 Task: Search for calendar events using specific criteria in the search fields.
Action: Mouse moved to (13, 64)
Screenshot: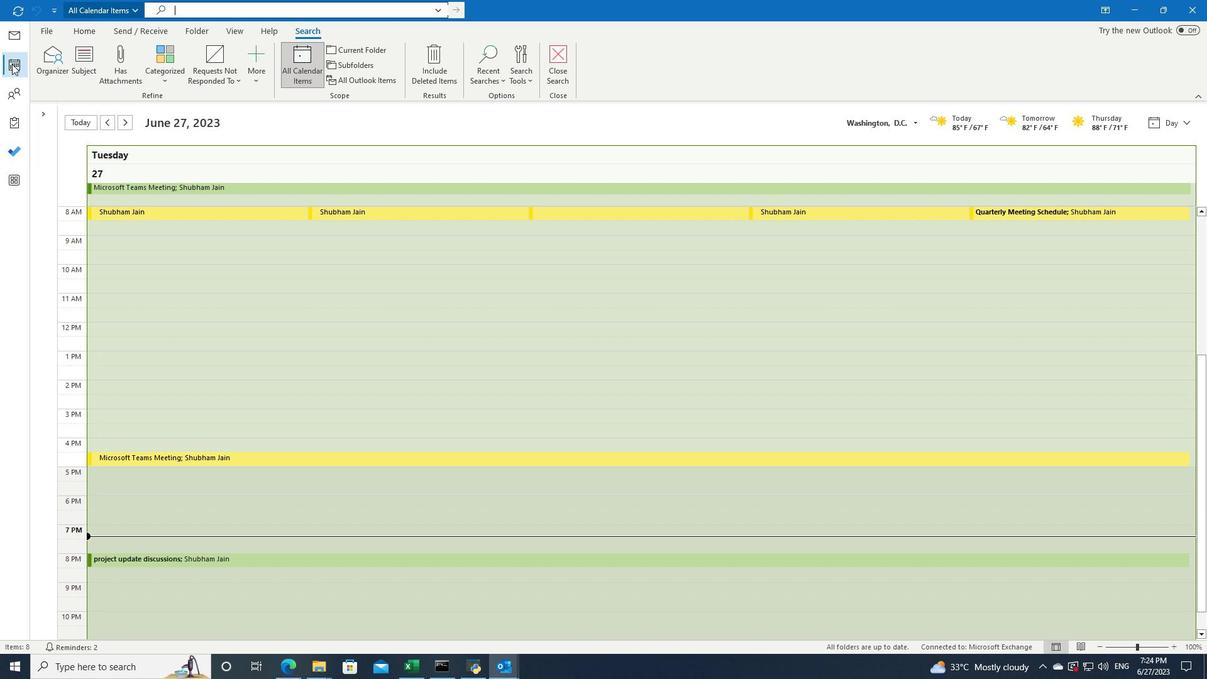 
Action: Mouse pressed left at (13, 64)
Screenshot: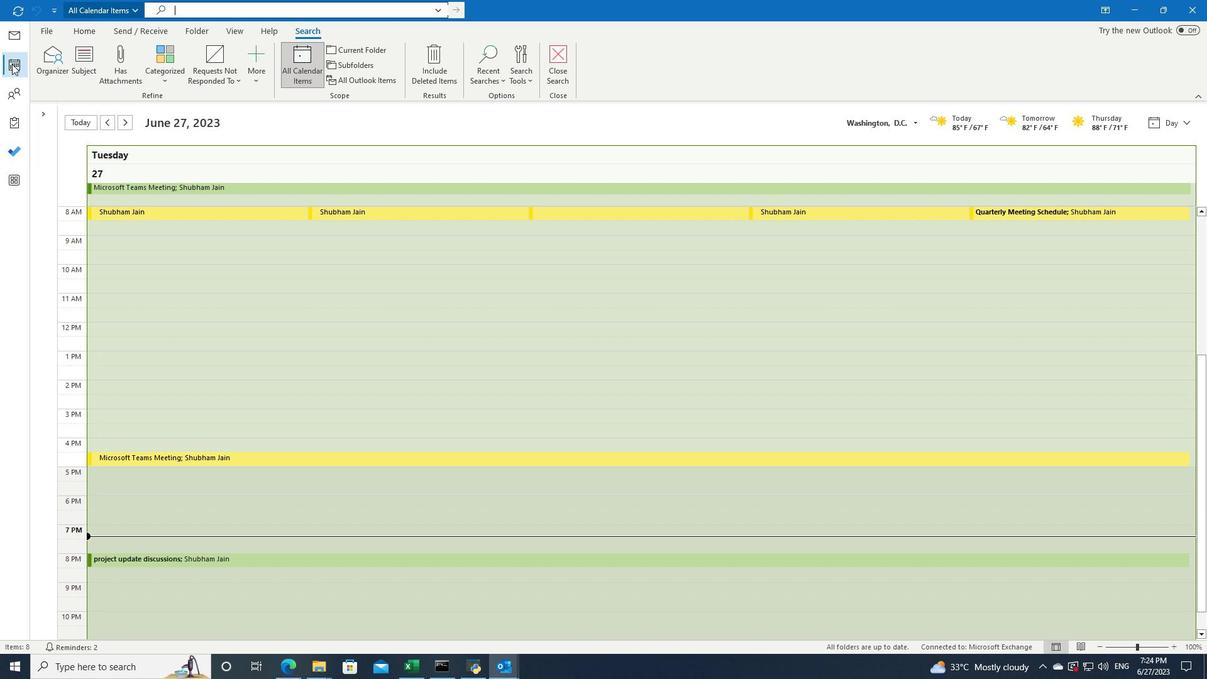 
Action: Mouse moved to (365, 8)
Screenshot: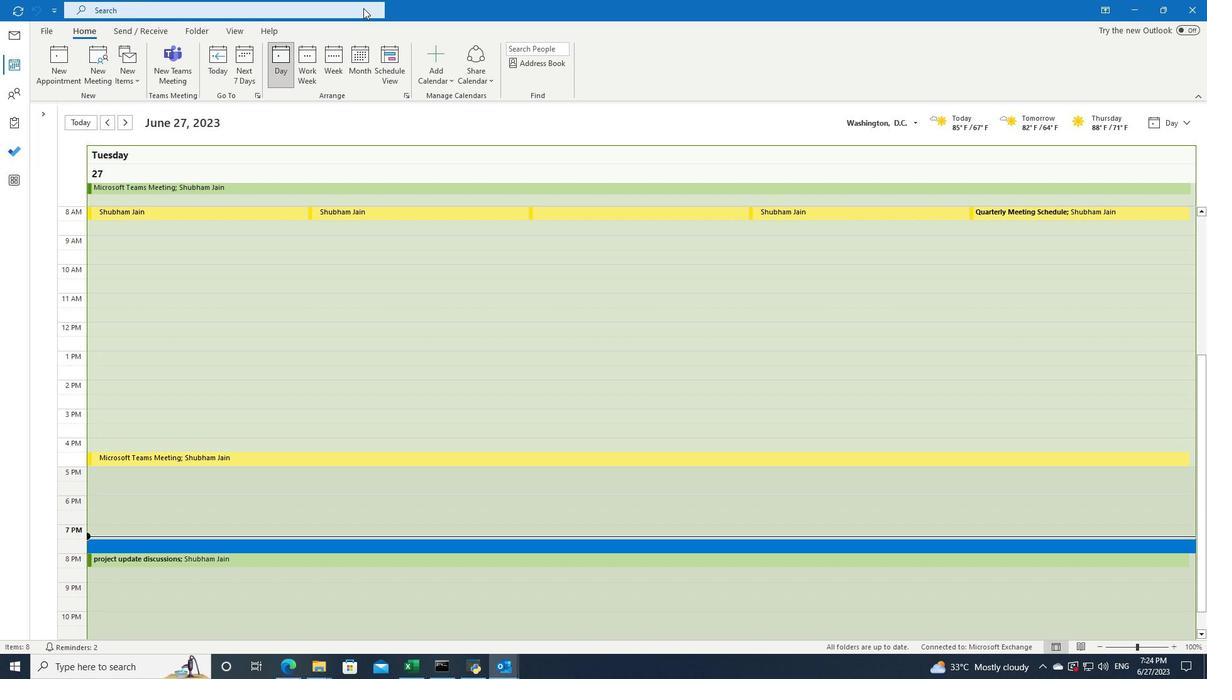 
Action: Mouse pressed left at (365, 8)
Screenshot: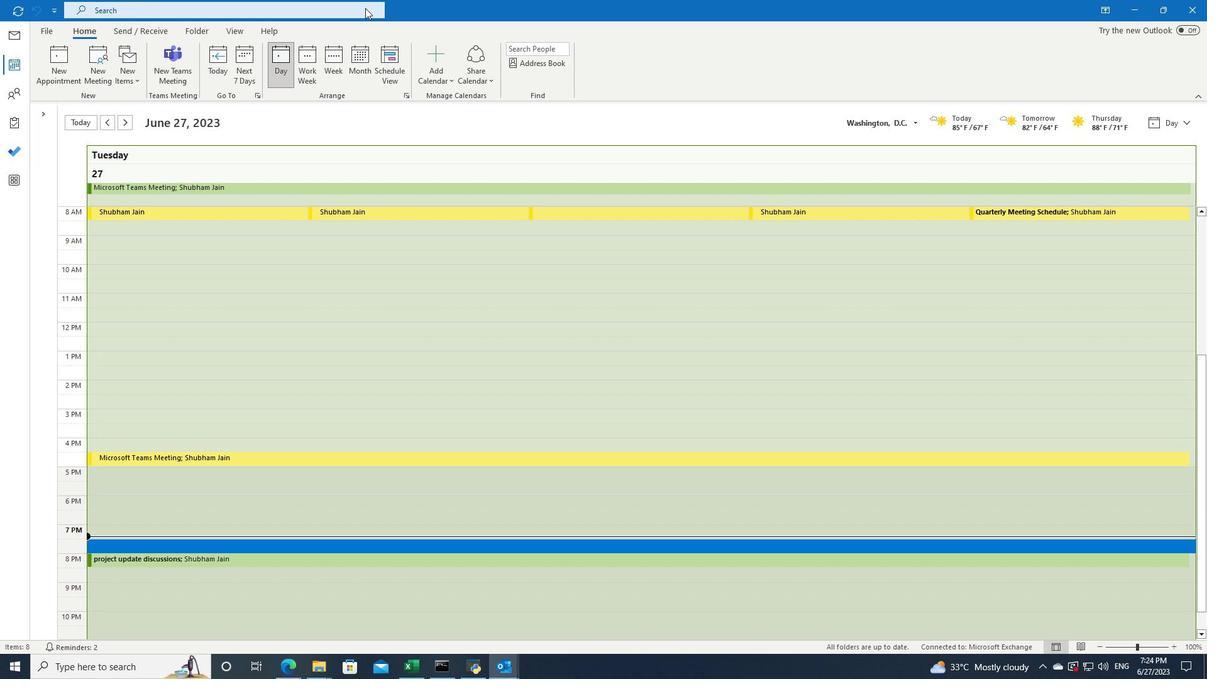 
Action: Mouse moved to (438, 9)
Screenshot: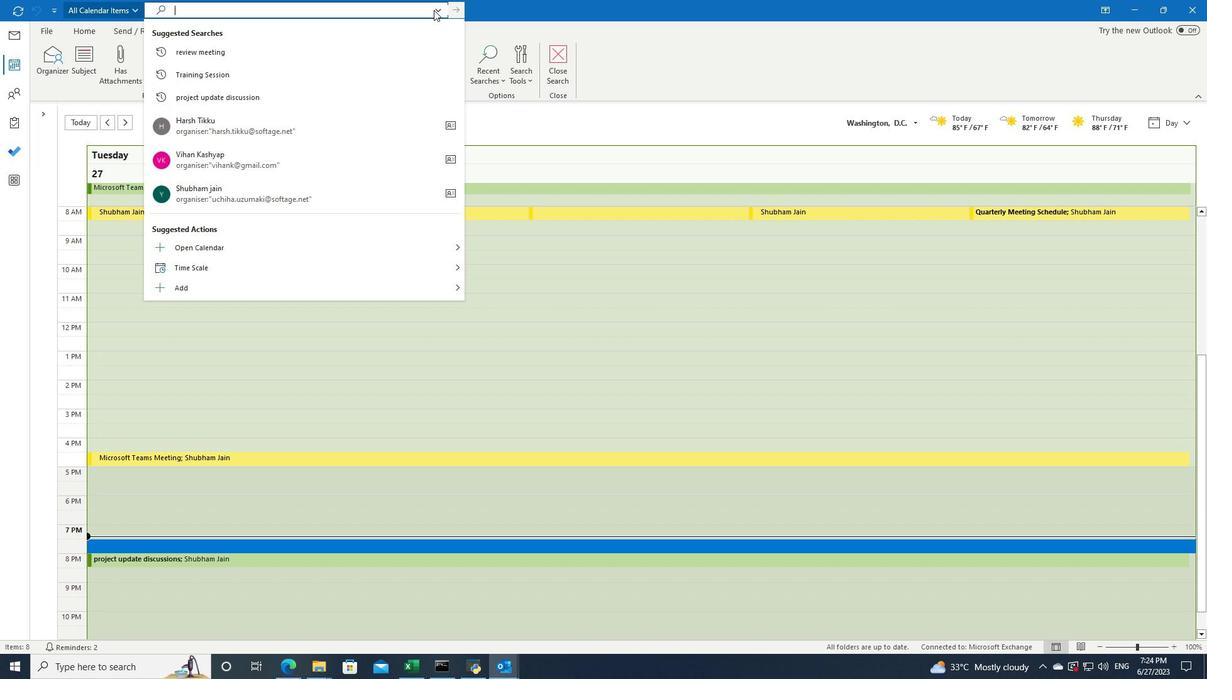 
Action: Mouse pressed left at (438, 9)
Screenshot: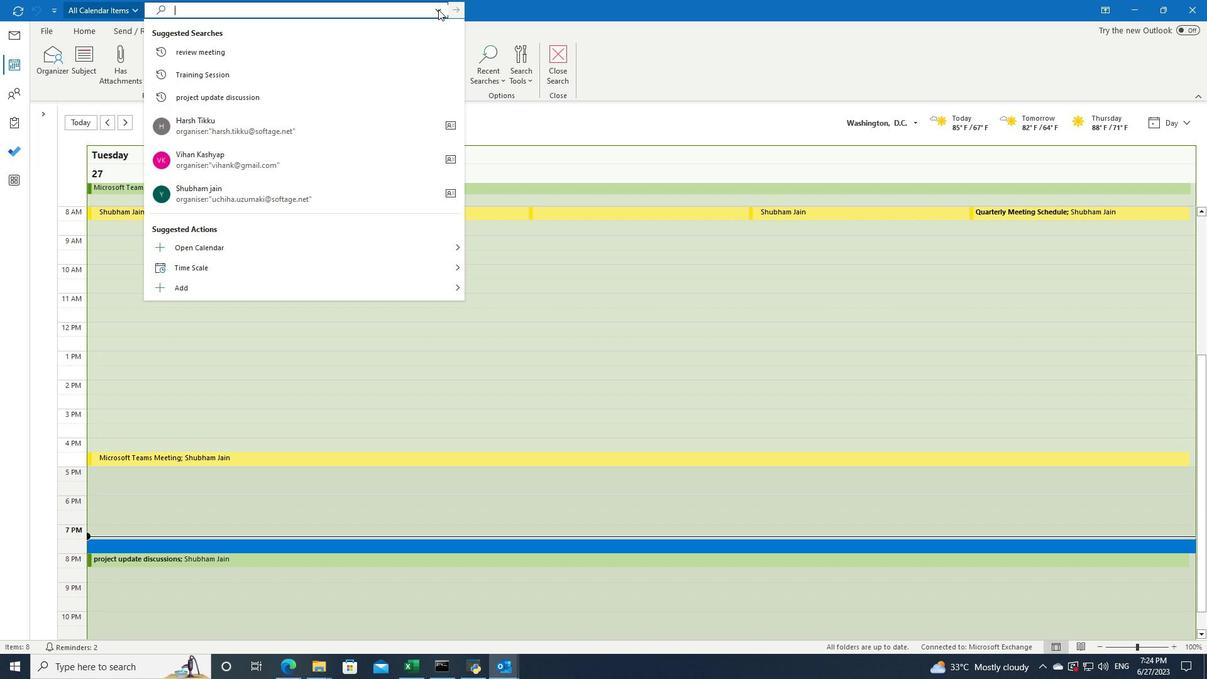 
Action: Mouse moved to (444, 48)
Screenshot: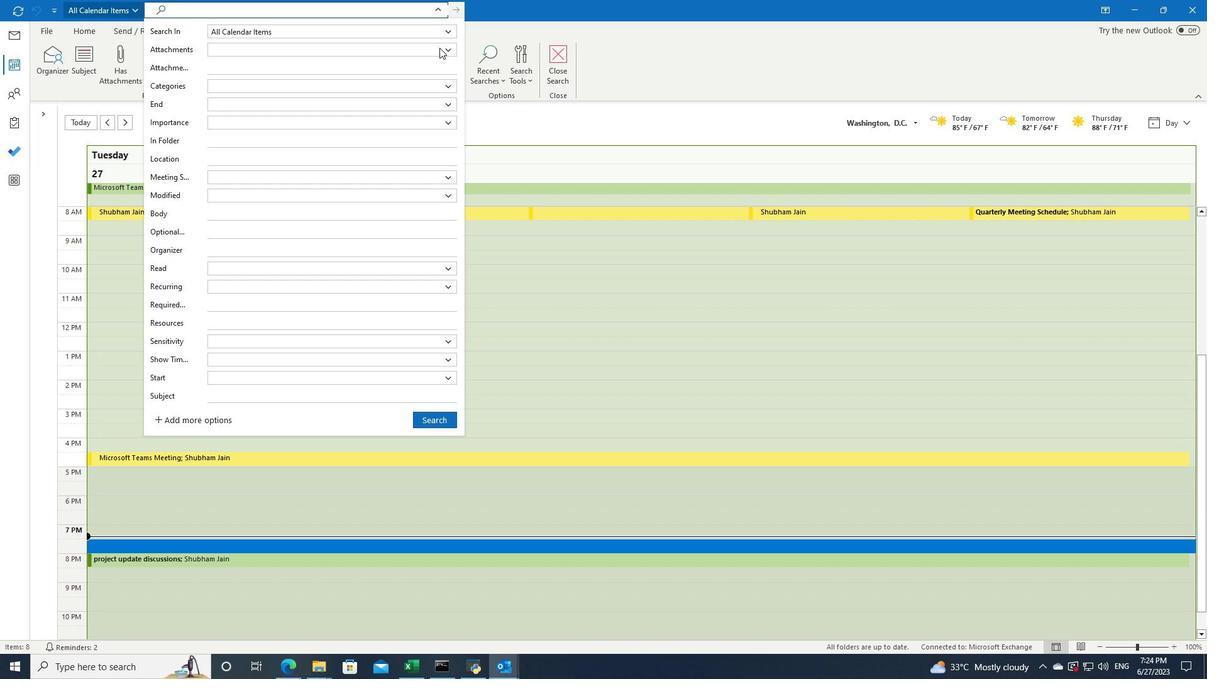 
Action: Mouse pressed left at (444, 48)
Screenshot: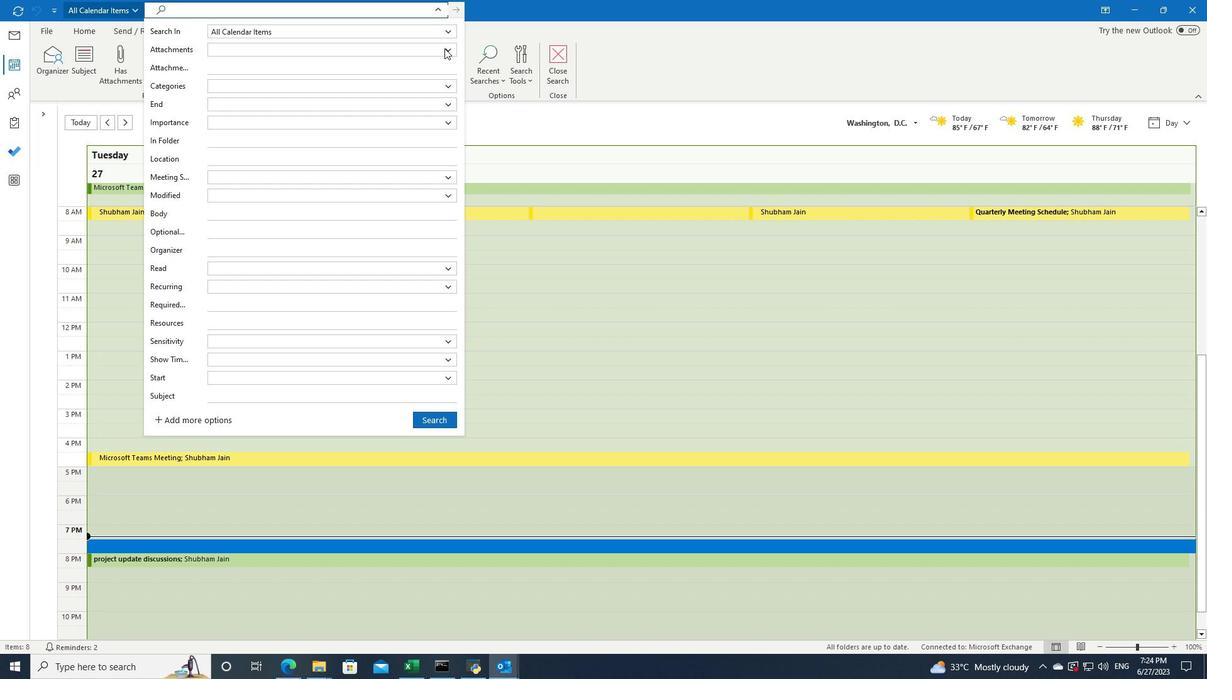 
Action: Mouse moved to (343, 74)
Screenshot: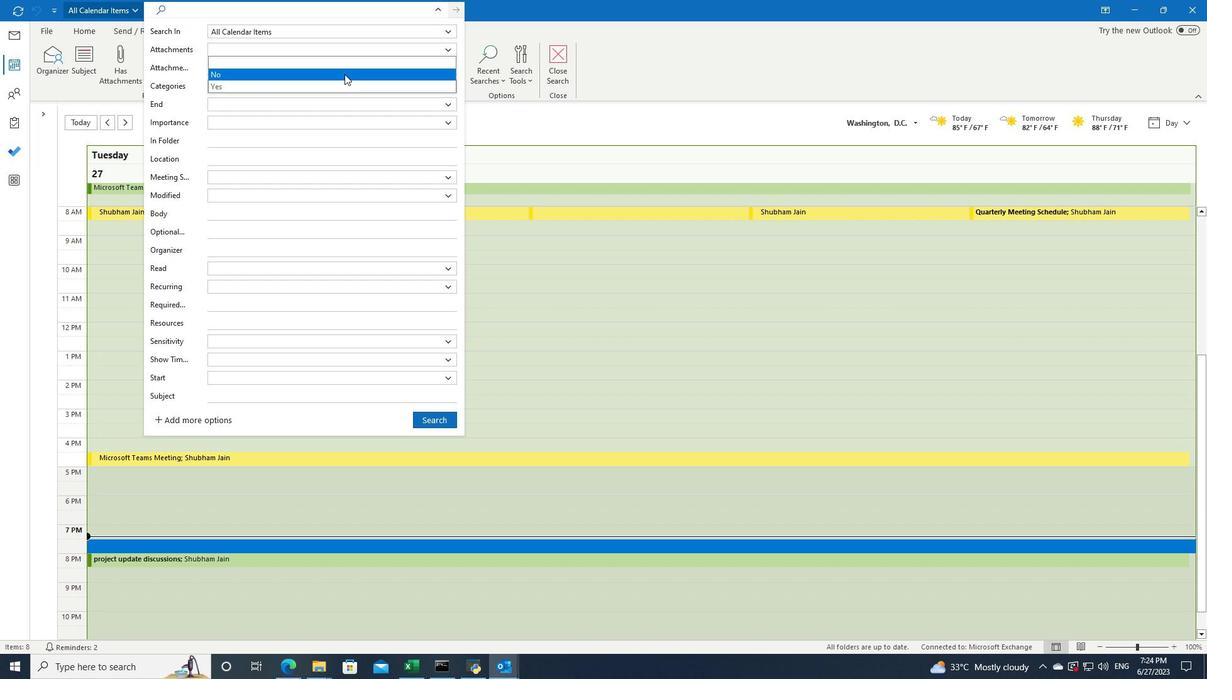 
Action: Mouse pressed left at (343, 74)
Screenshot: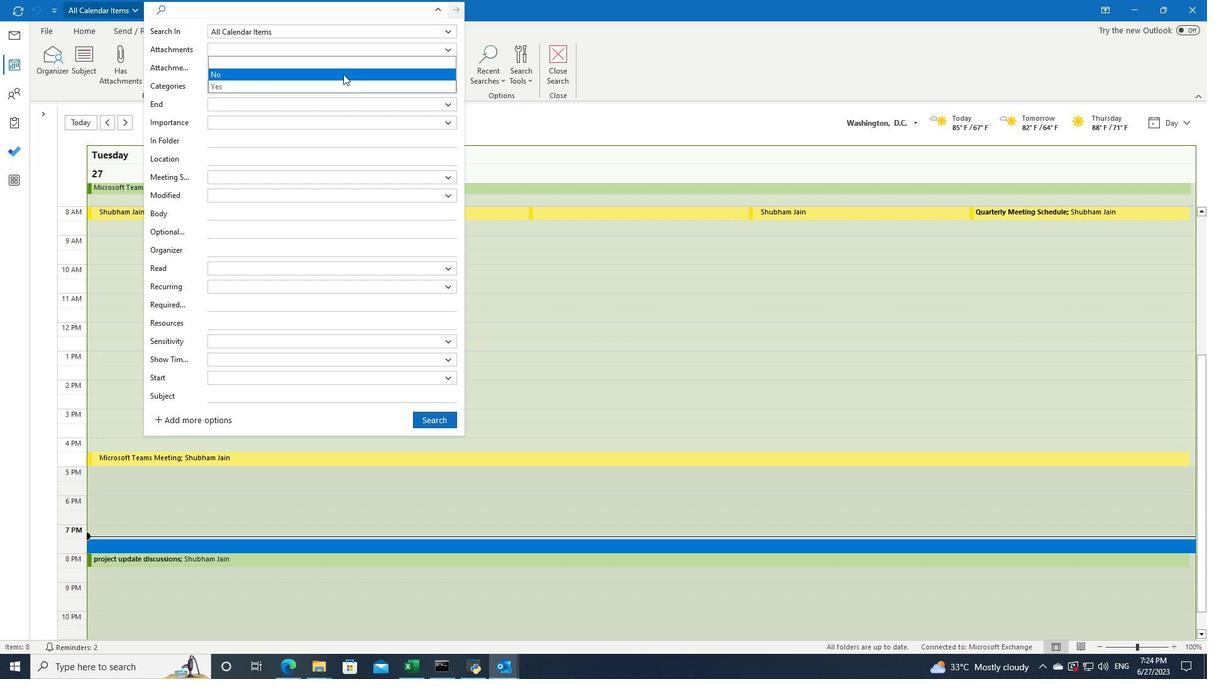 
Action: Mouse moved to (435, 423)
Screenshot: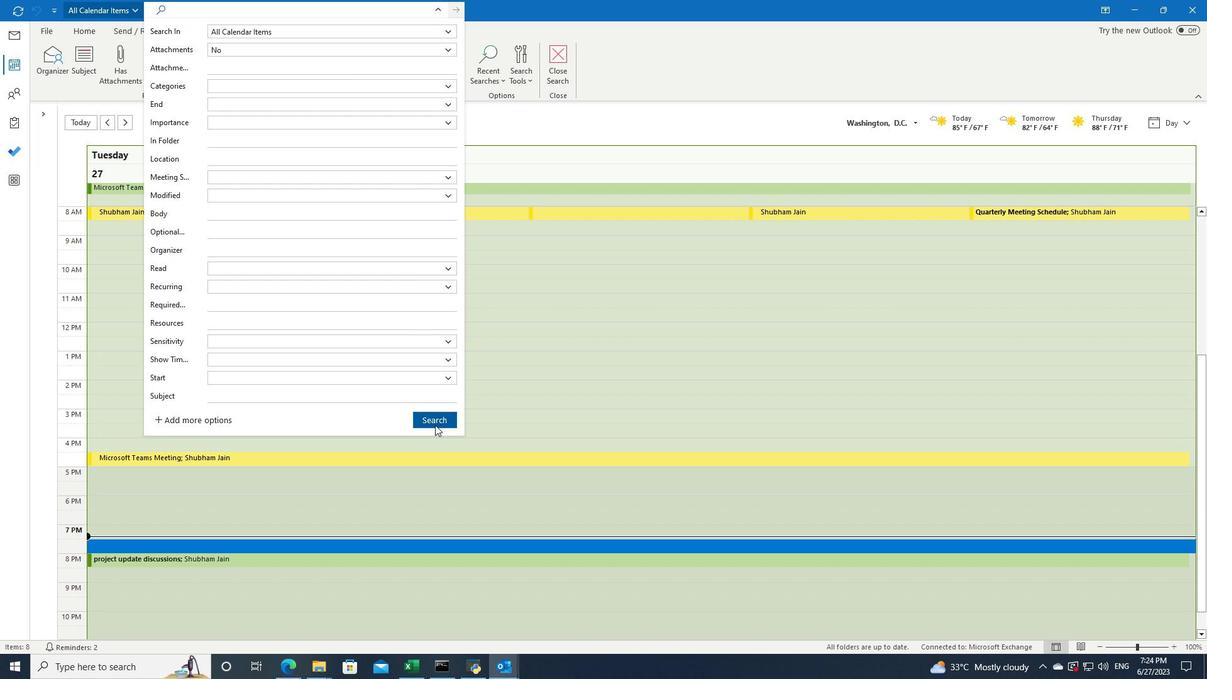 
Action: Mouse pressed left at (435, 423)
Screenshot: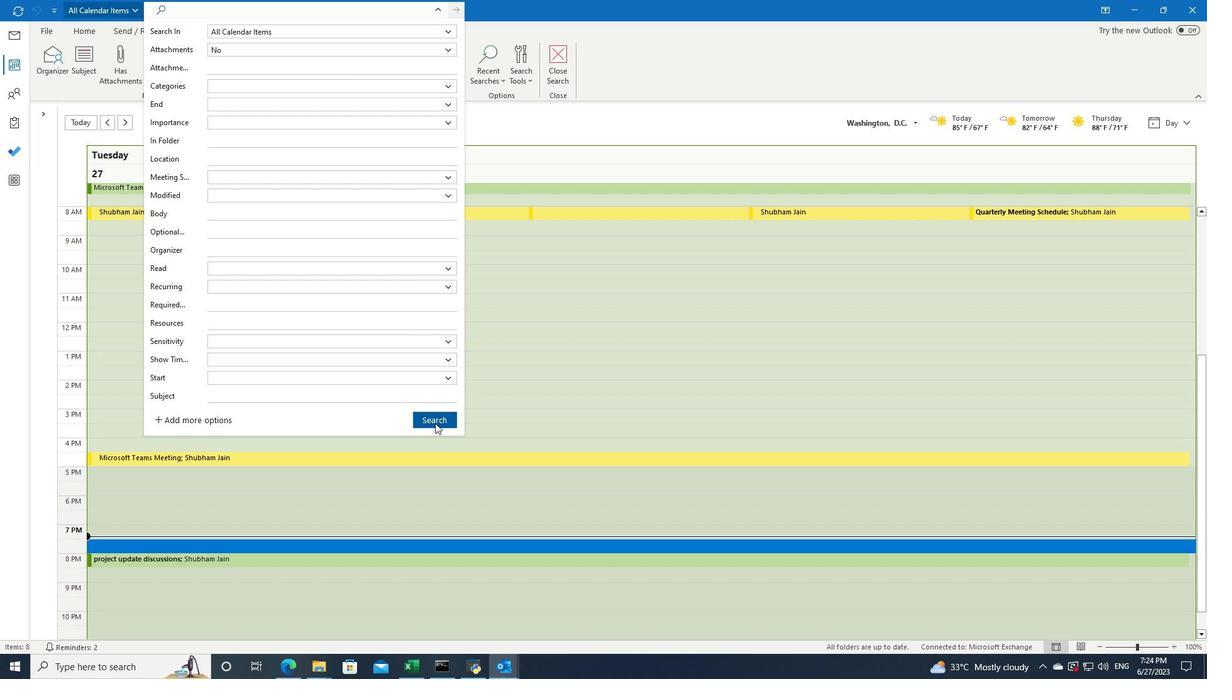 
Action: Mouse moved to (435, 422)
Screenshot: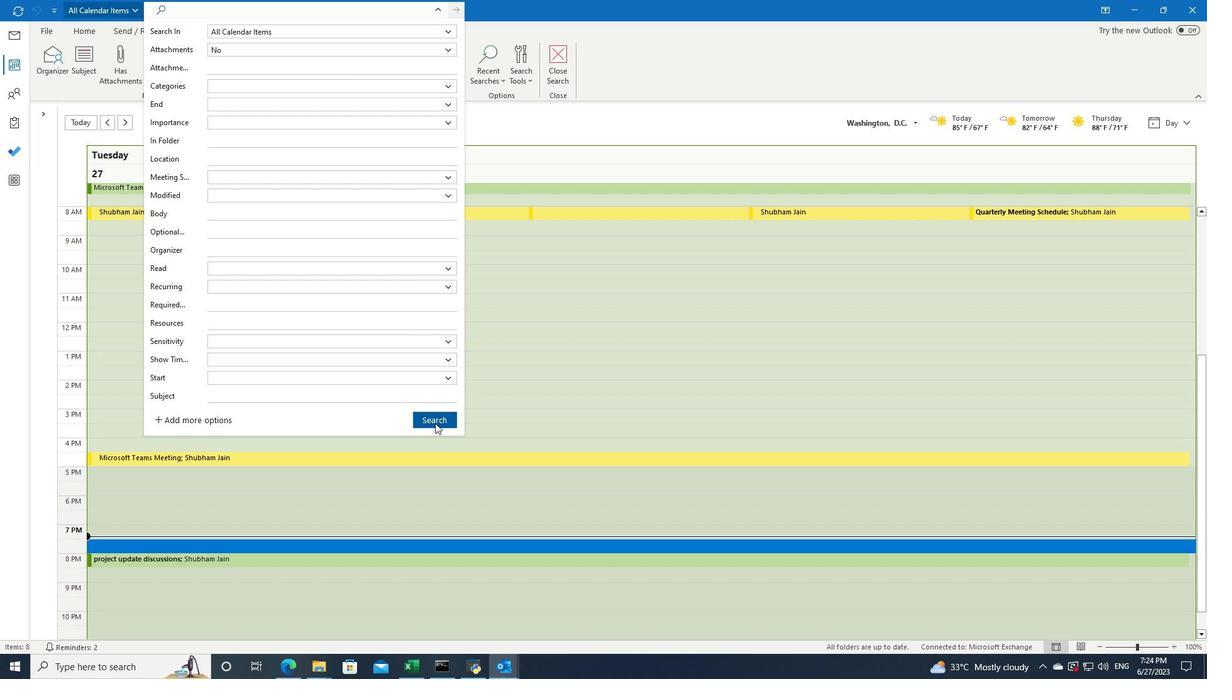 
